 Task: In the  document blog Apply all border to the tabe with  'with box; Style line and width 1/4 pt 'Select Header and apply  'Italics' Select the text and align it to the  Center
Action: Mouse moved to (321, 150)
Screenshot: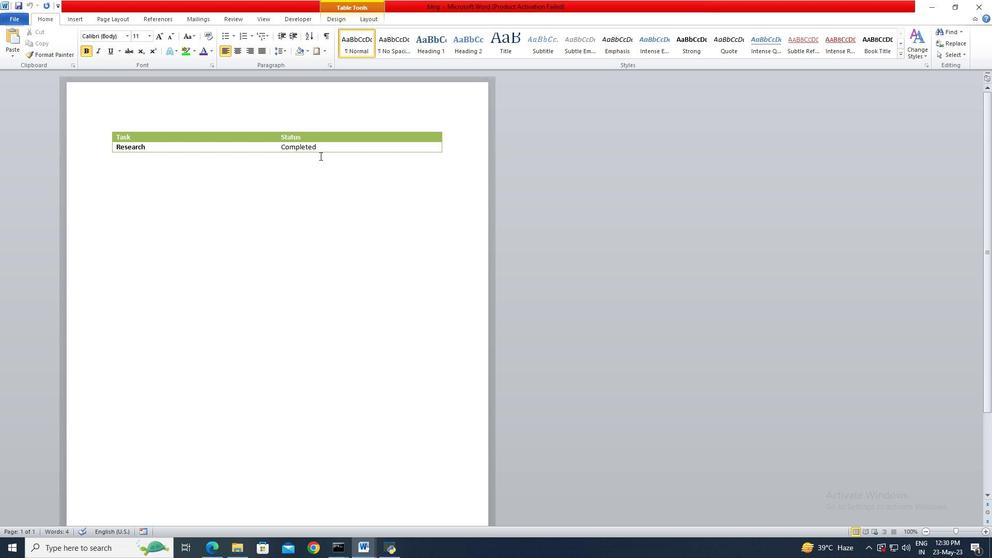 
Action: Key pressed <Key.shift>
Screenshot: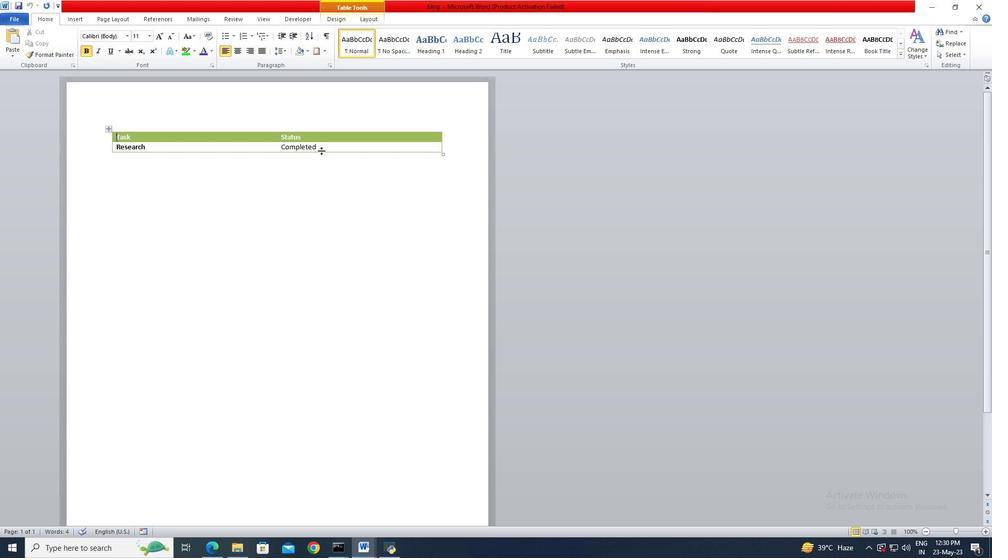 
Action: Mouse pressed left at (321, 150)
Screenshot: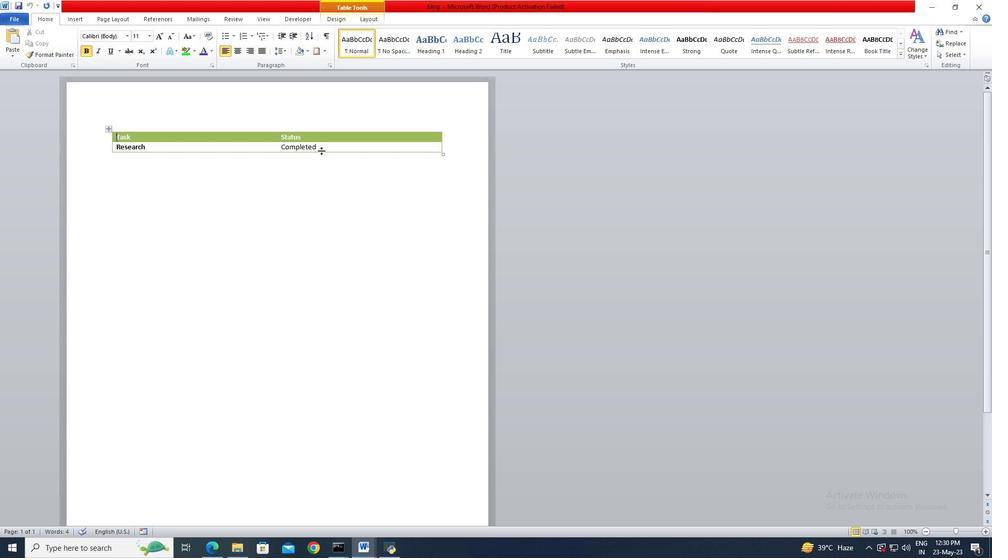 
Action: Mouse moved to (323, 147)
Screenshot: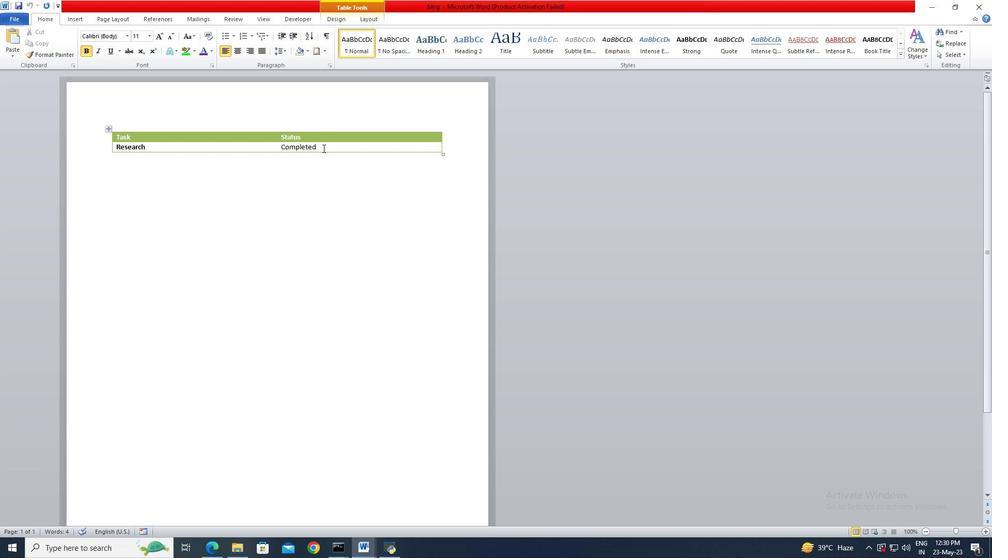 
Action: Key pressed <Key.shift>
Screenshot: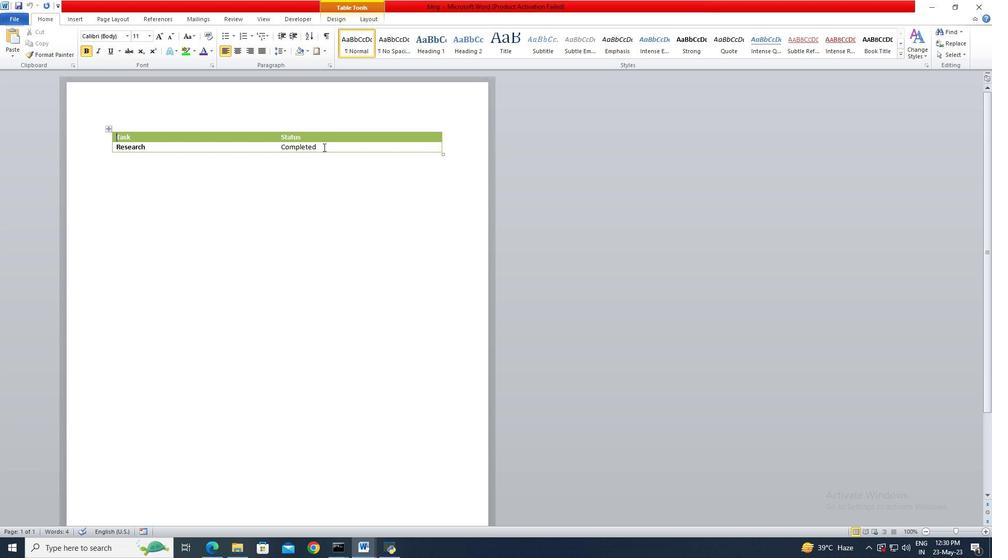
Action: Mouse pressed left at (323, 147)
Screenshot: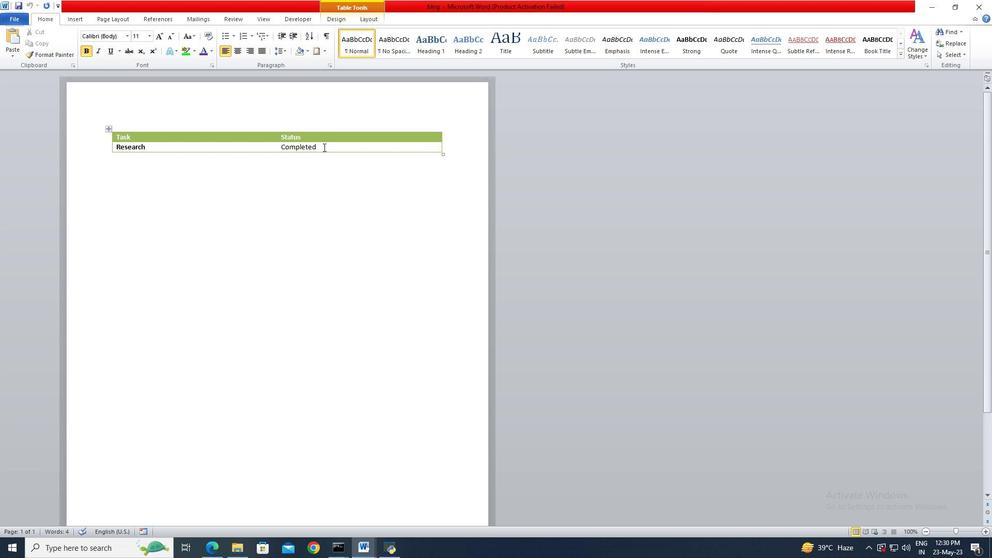 
Action: Mouse moved to (317, 51)
Screenshot: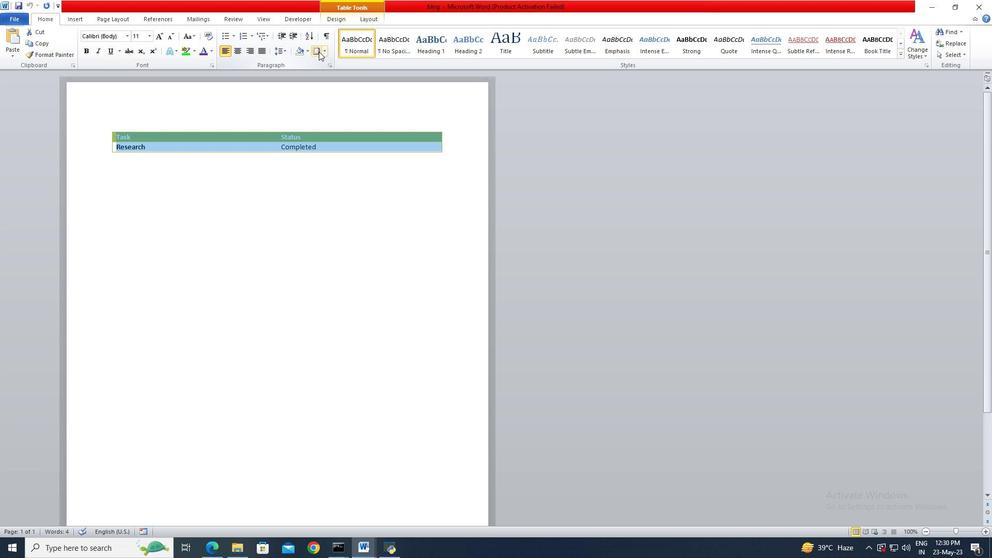 
Action: Mouse pressed left at (317, 51)
Screenshot: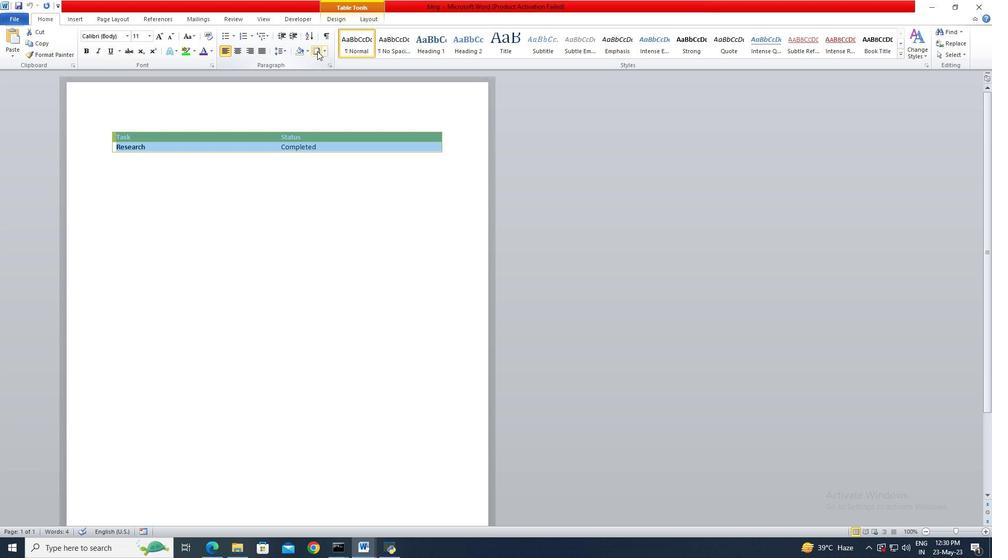 
Action: Mouse moved to (378, 229)
Screenshot: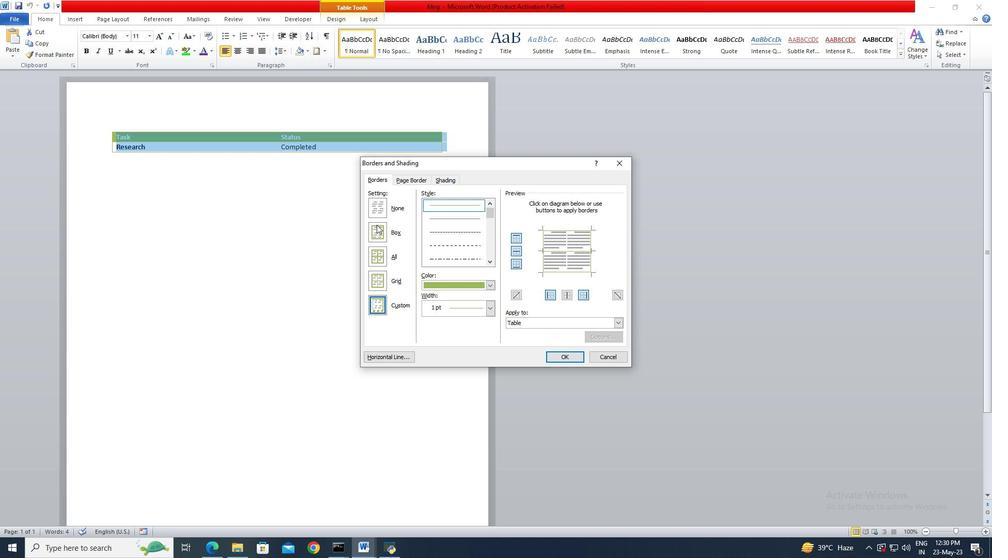
Action: Mouse pressed left at (378, 229)
Screenshot: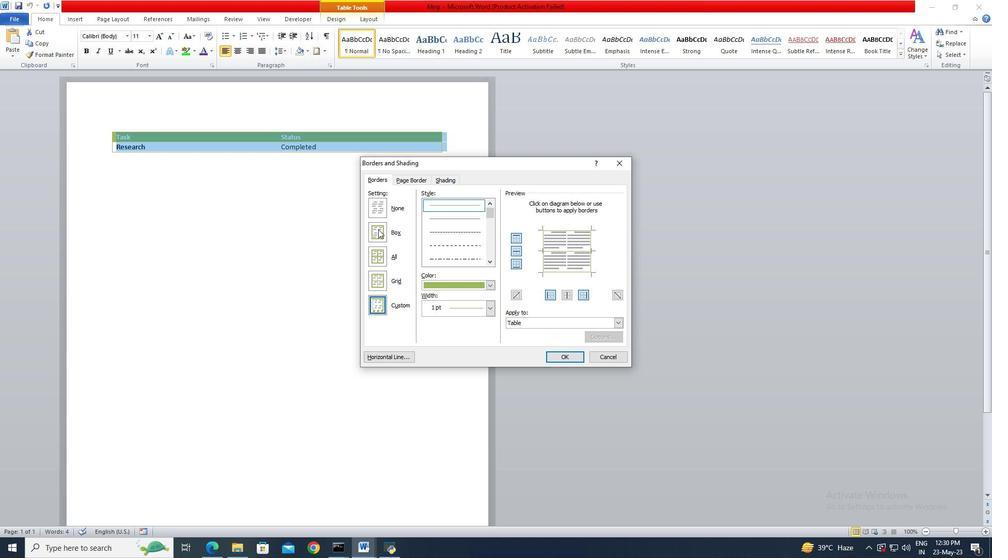 
Action: Mouse moved to (456, 207)
Screenshot: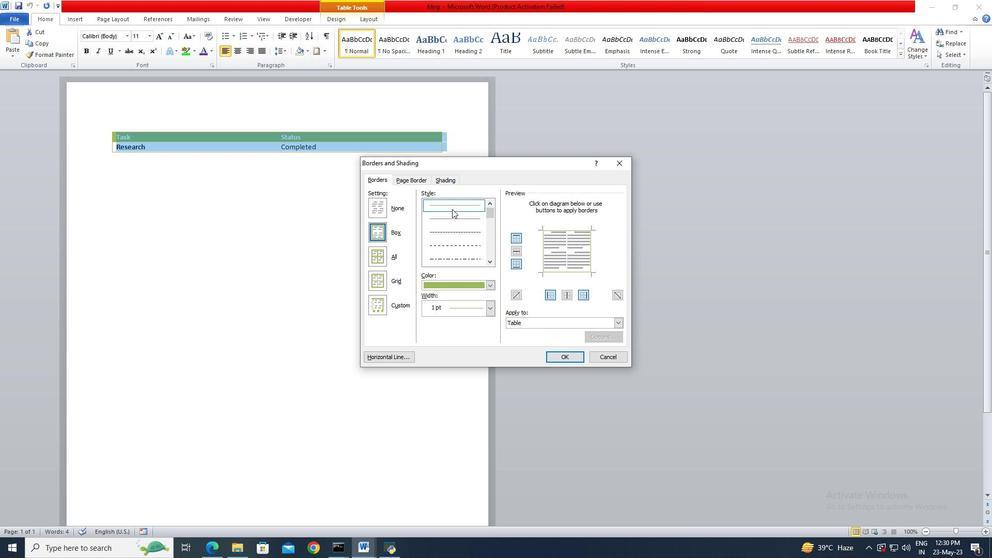 
Action: Mouse pressed left at (456, 207)
Screenshot: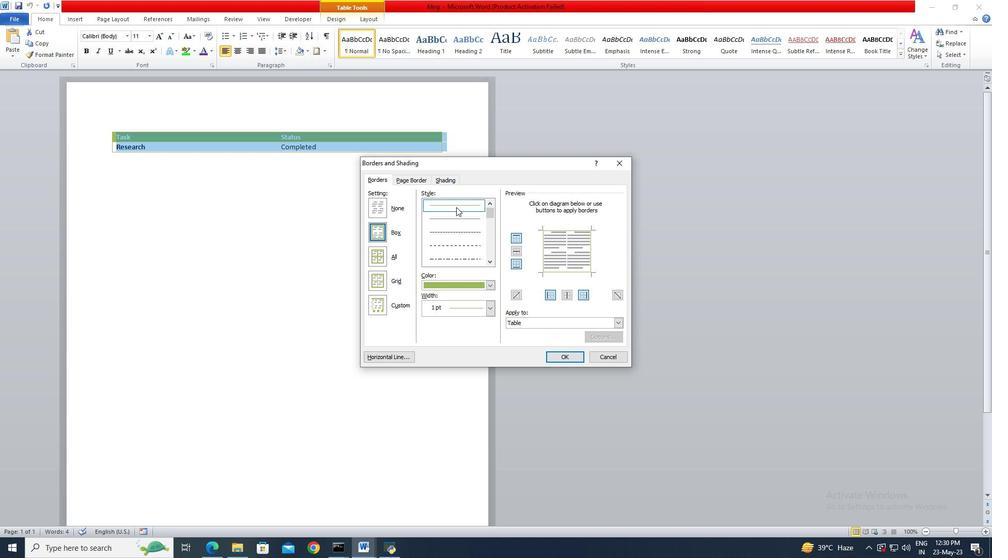 
Action: Mouse moved to (487, 305)
Screenshot: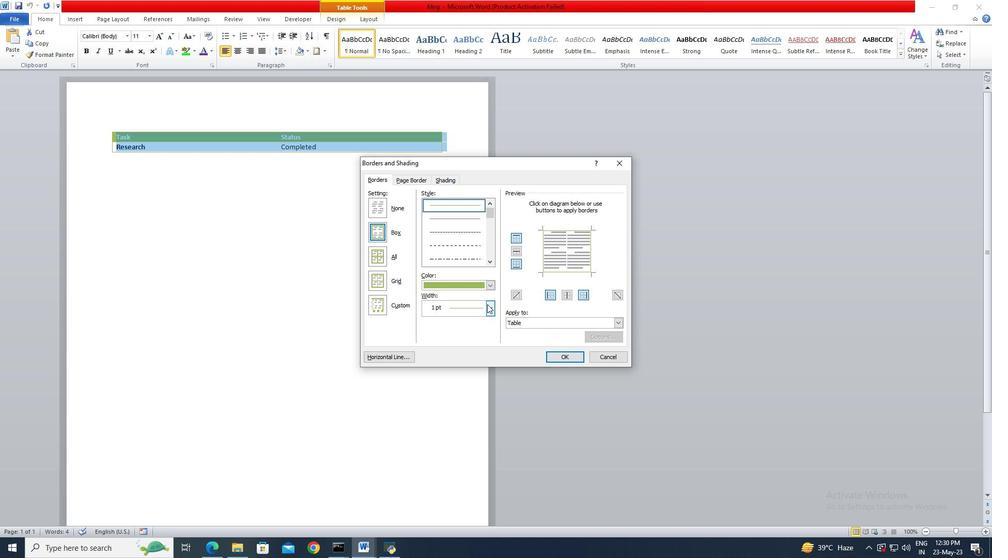 
Action: Mouse pressed left at (487, 305)
Screenshot: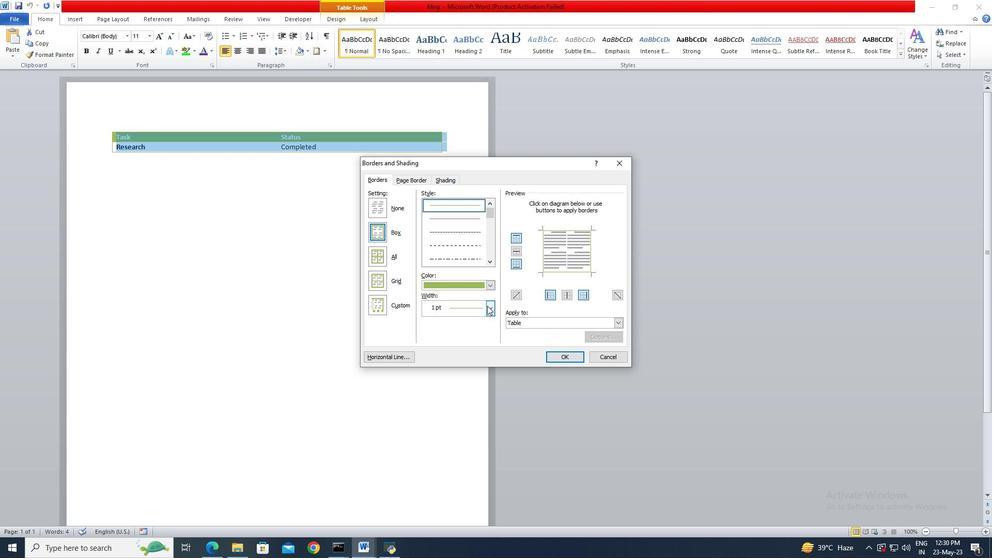 
Action: Mouse moved to (482, 321)
Screenshot: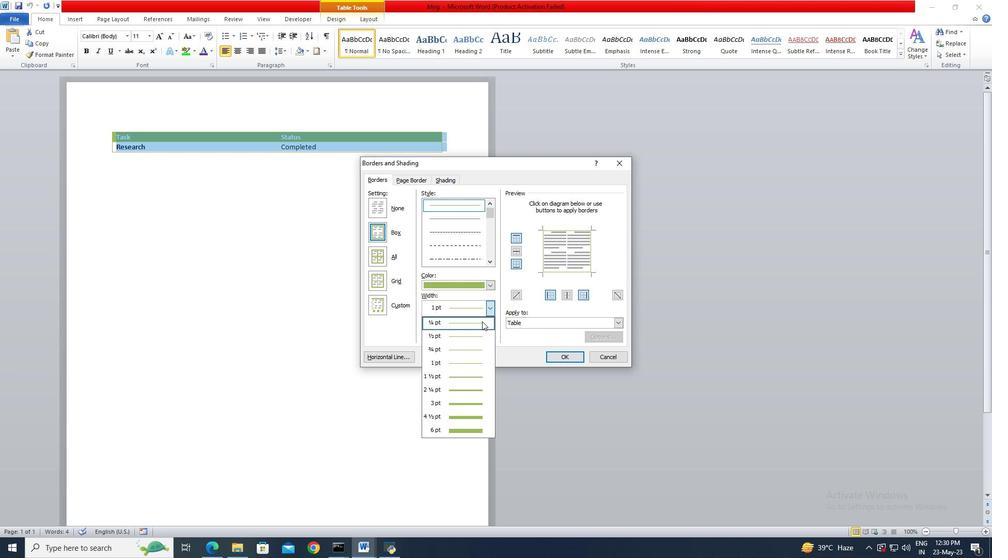 
Action: Mouse pressed left at (482, 321)
Screenshot: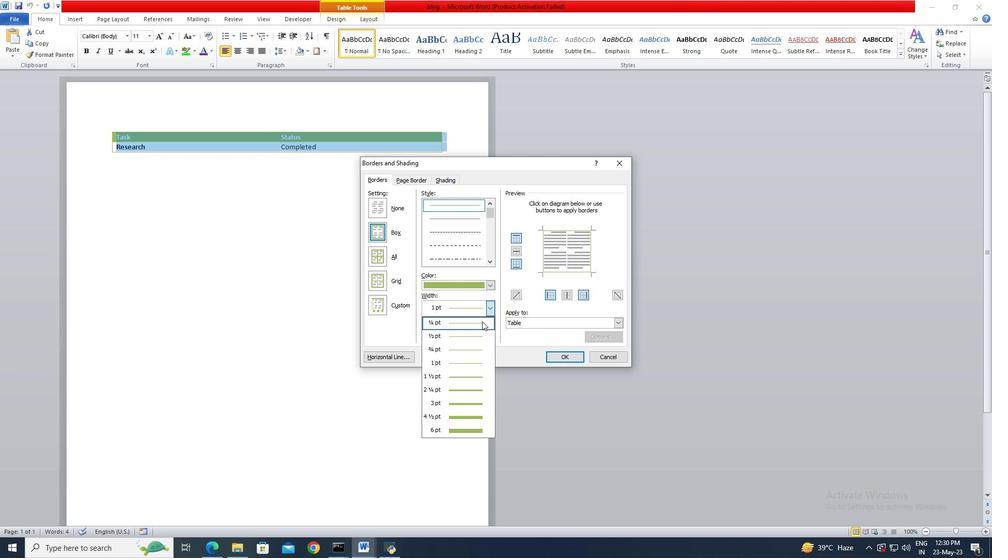 
Action: Mouse moved to (558, 354)
Screenshot: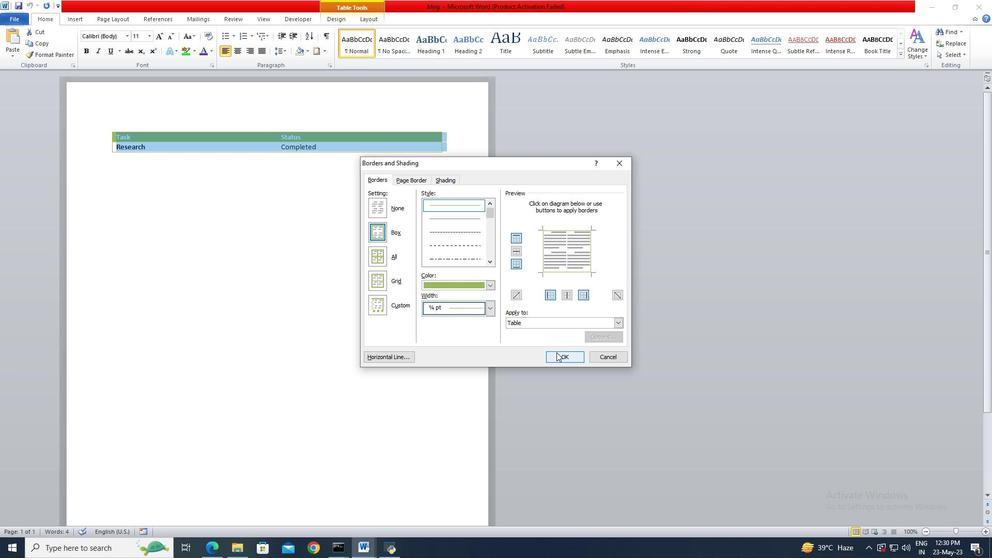 
Action: Mouse pressed left at (558, 354)
Screenshot: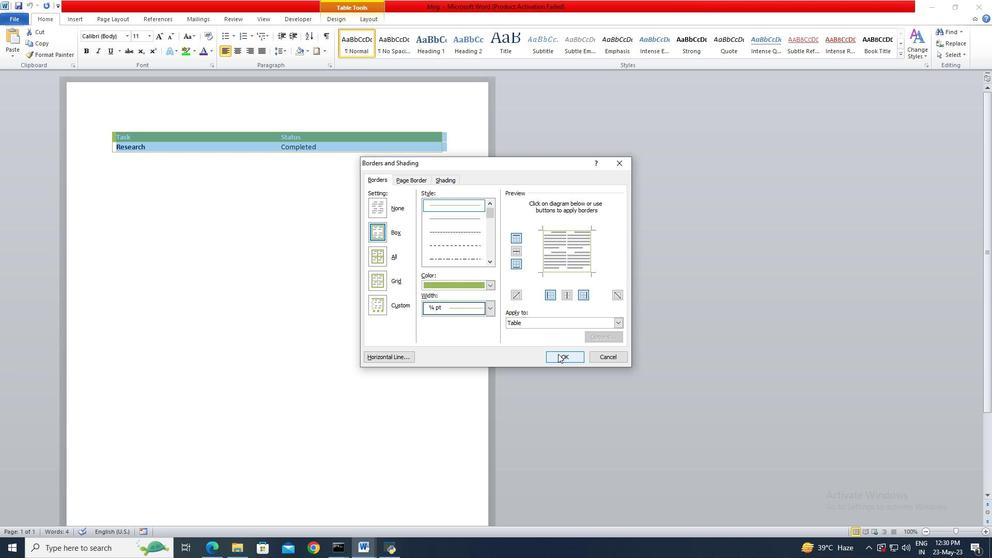 
Action: Mouse moved to (117, 133)
Screenshot: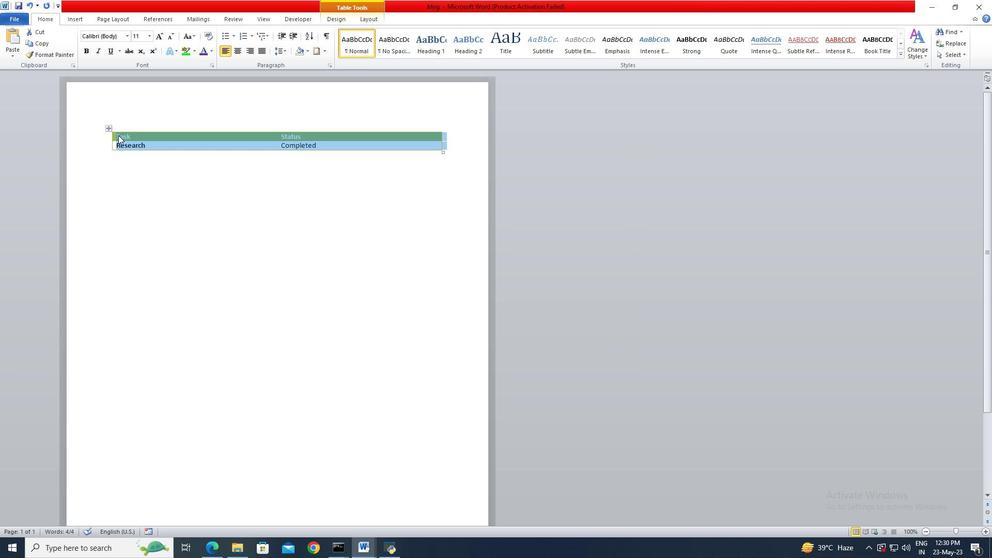 
Action: Mouse pressed left at (117, 133)
Screenshot: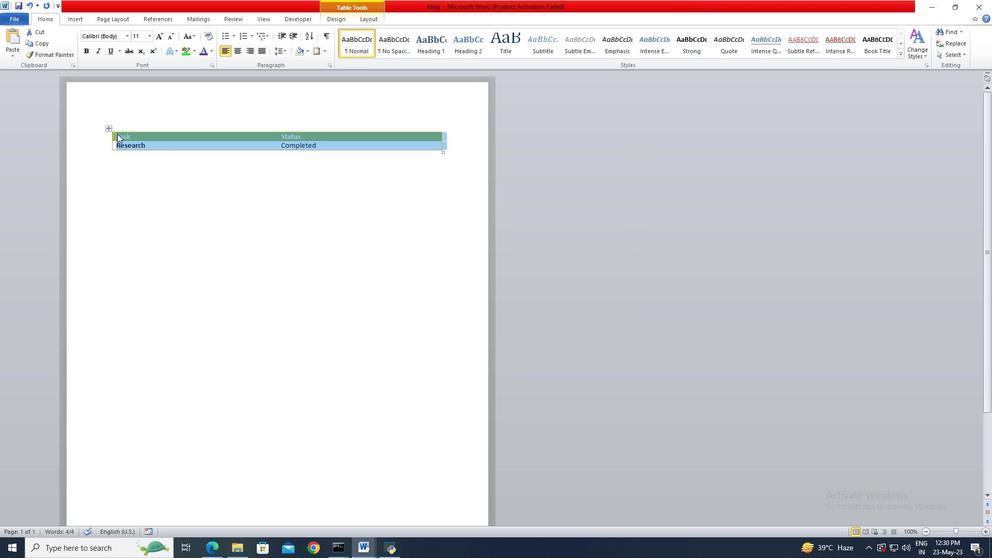 
Action: Mouse moved to (314, 135)
Screenshot: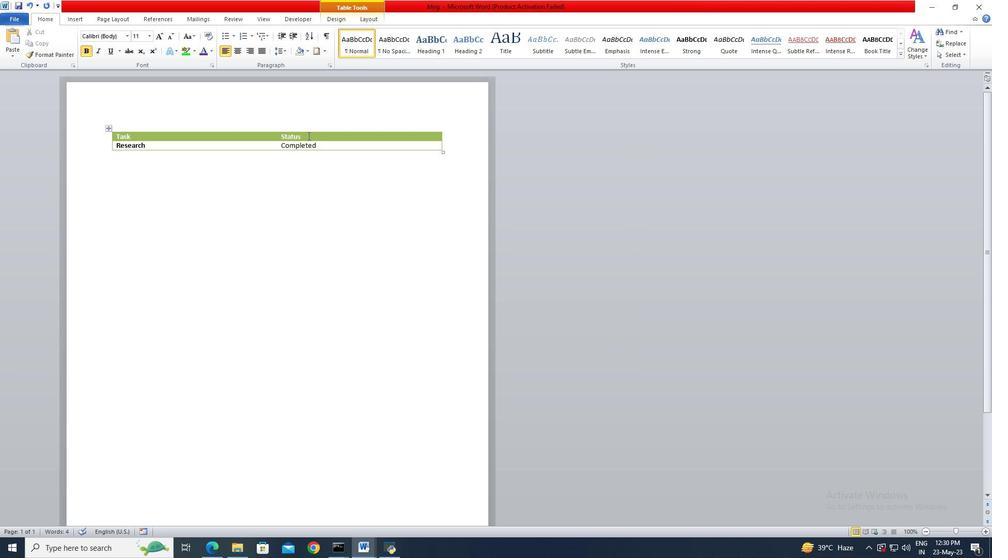 
Action: Key pressed <Key.shift>
Screenshot: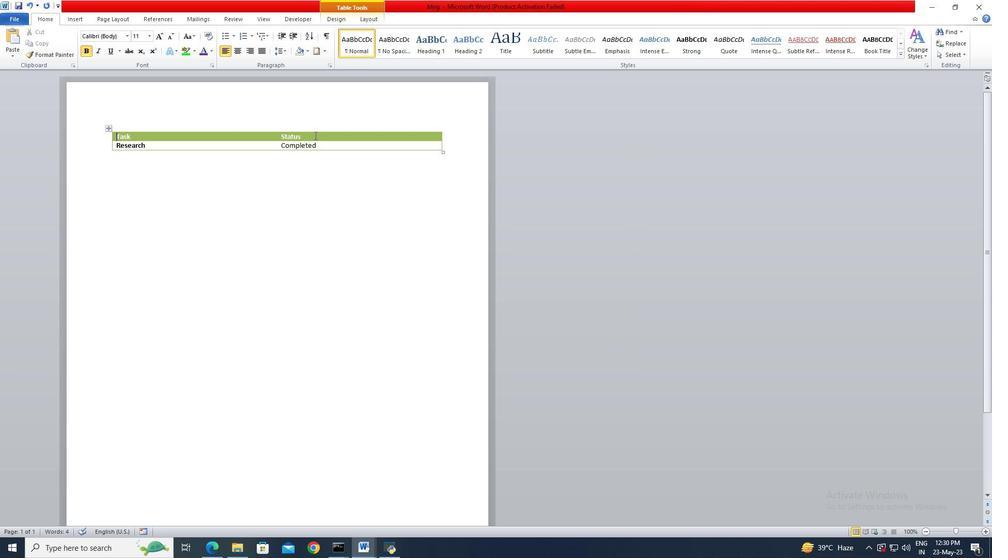
Action: Mouse pressed left at (314, 135)
Screenshot: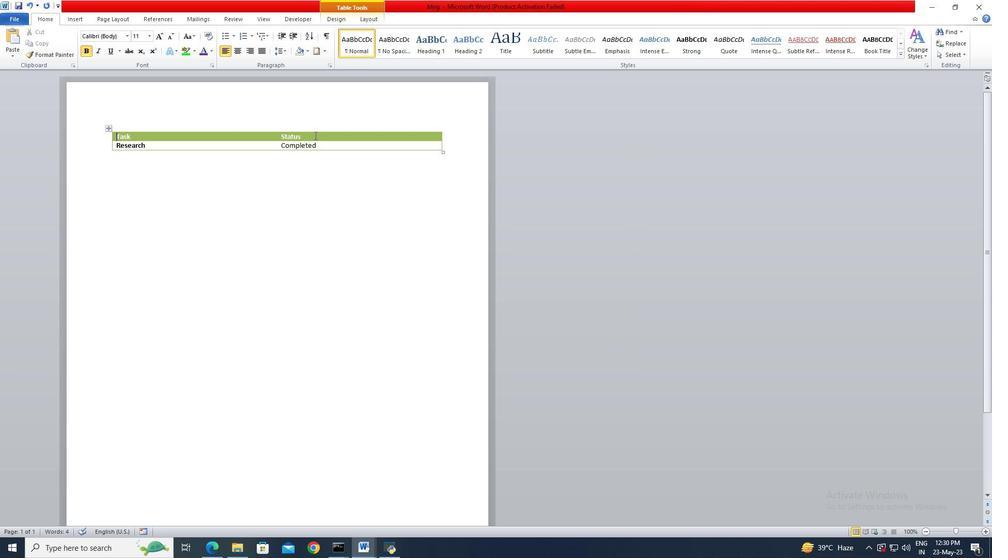 
Action: Mouse moved to (97, 53)
Screenshot: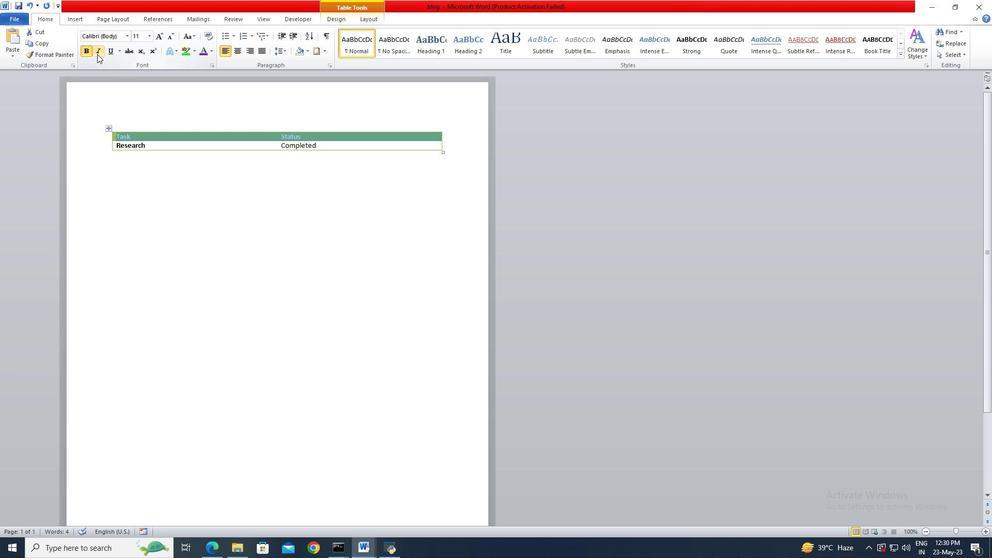 
Action: Mouse pressed left at (97, 53)
Screenshot: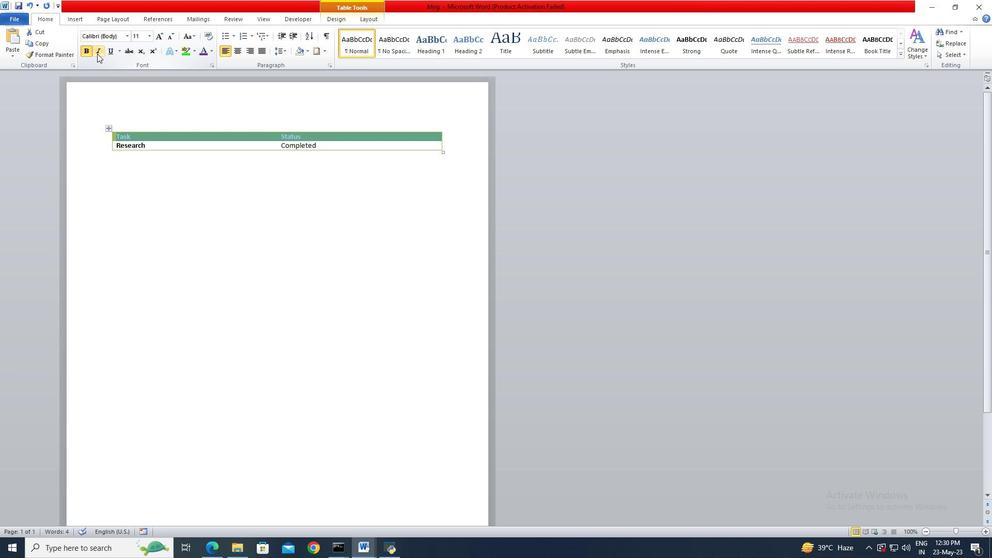 
Action: Mouse moved to (326, 144)
Screenshot: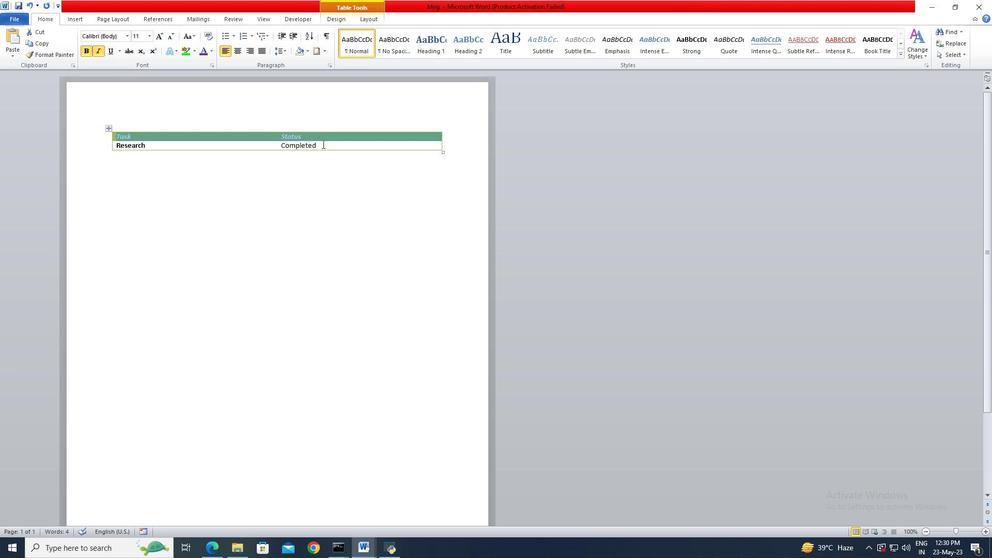 
Action: Key pressed <Key.shift>
Screenshot: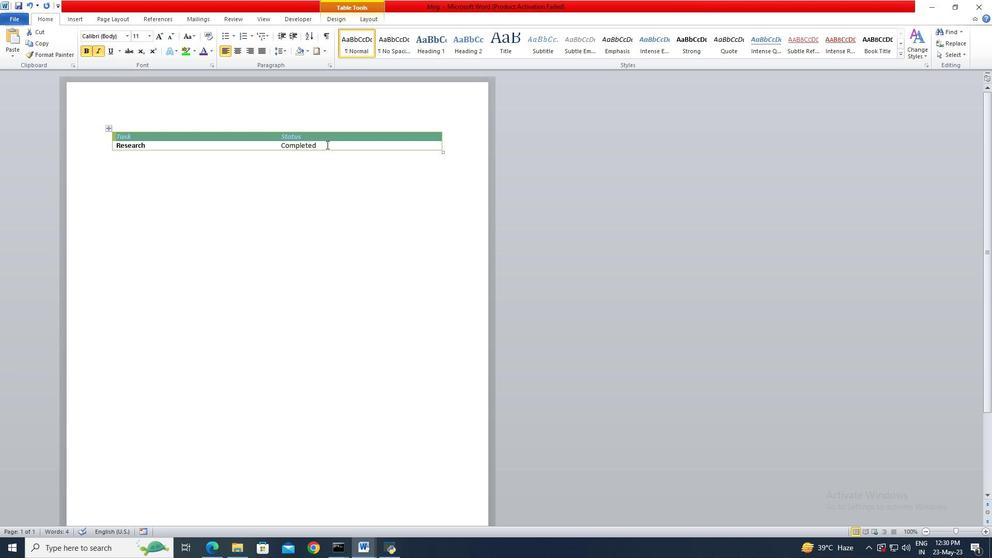
Action: Mouse pressed left at (326, 144)
Screenshot: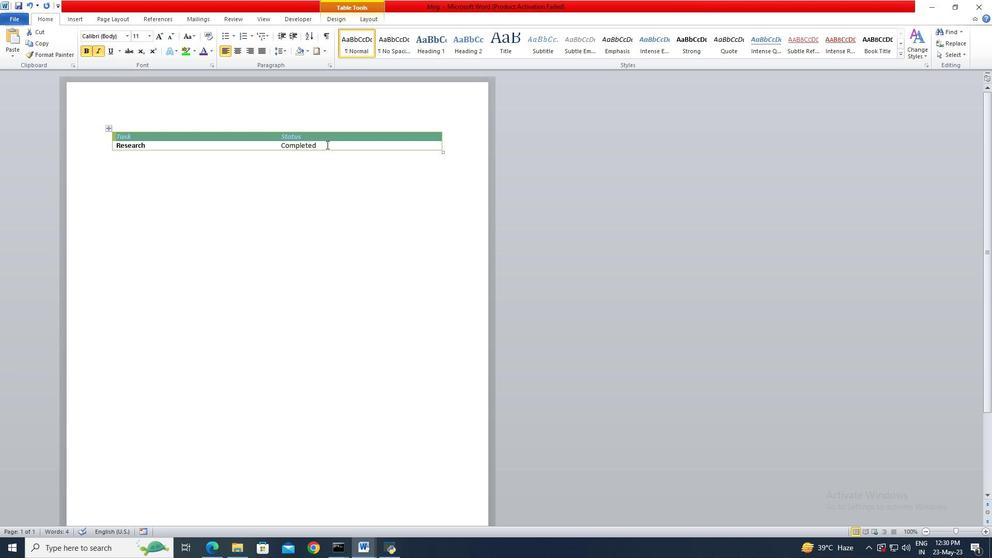
Action: Mouse moved to (236, 55)
Screenshot: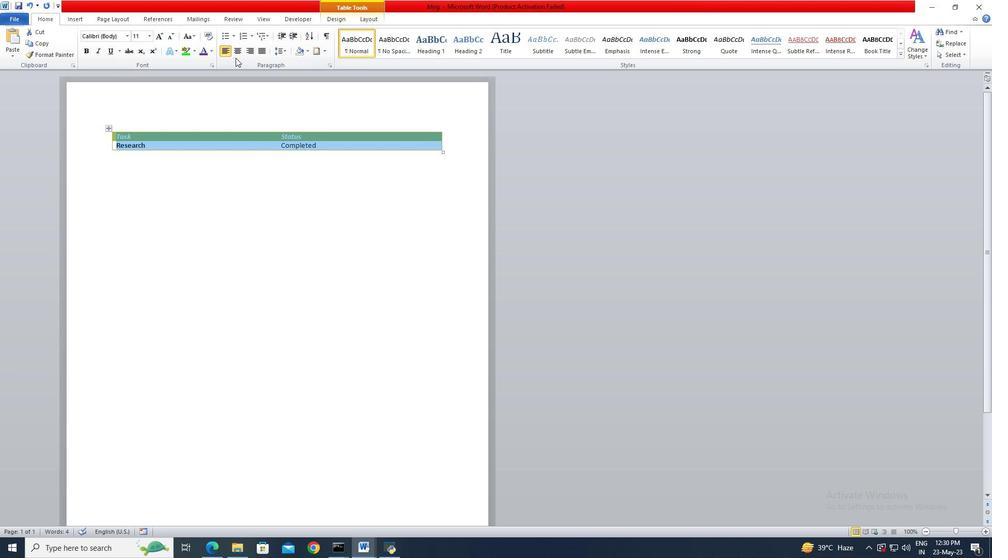 
Action: Mouse pressed left at (236, 55)
Screenshot: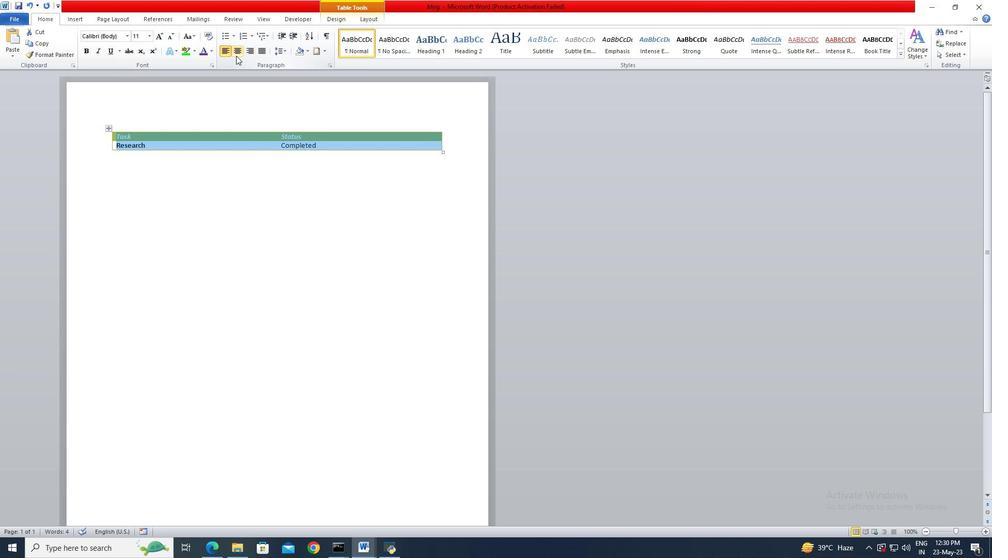
Action: Mouse moved to (281, 179)
Screenshot: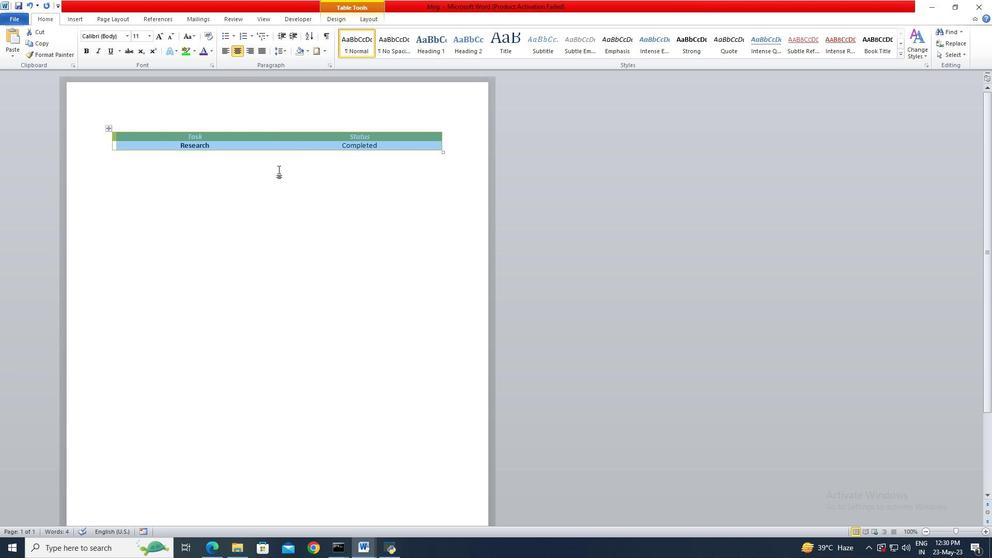 
Action: Mouse pressed left at (281, 179)
Screenshot: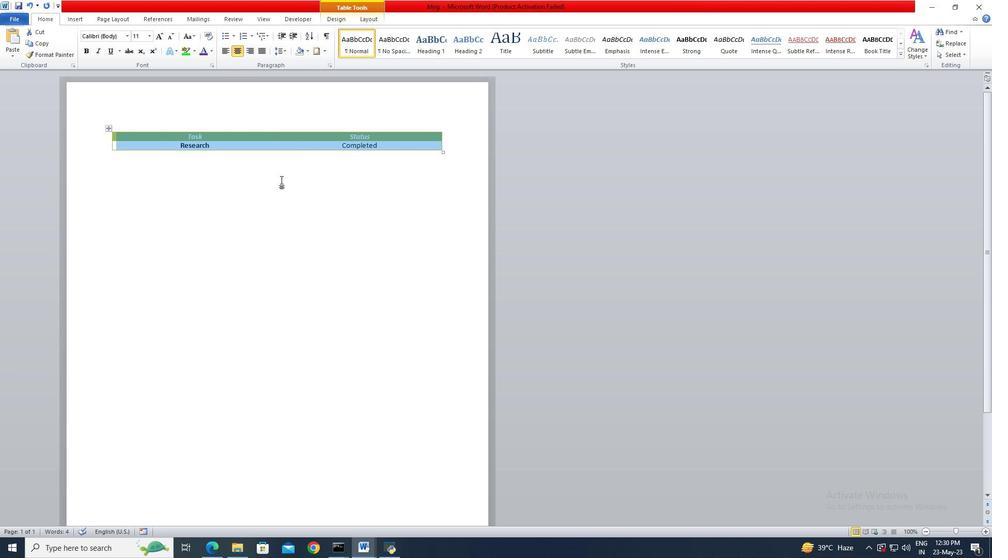 
